 Task: Add Cedar's Mediterranean Foods Garlic Hommus to the cart.
Action: Mouse moved to (836, 271)
Screenshot: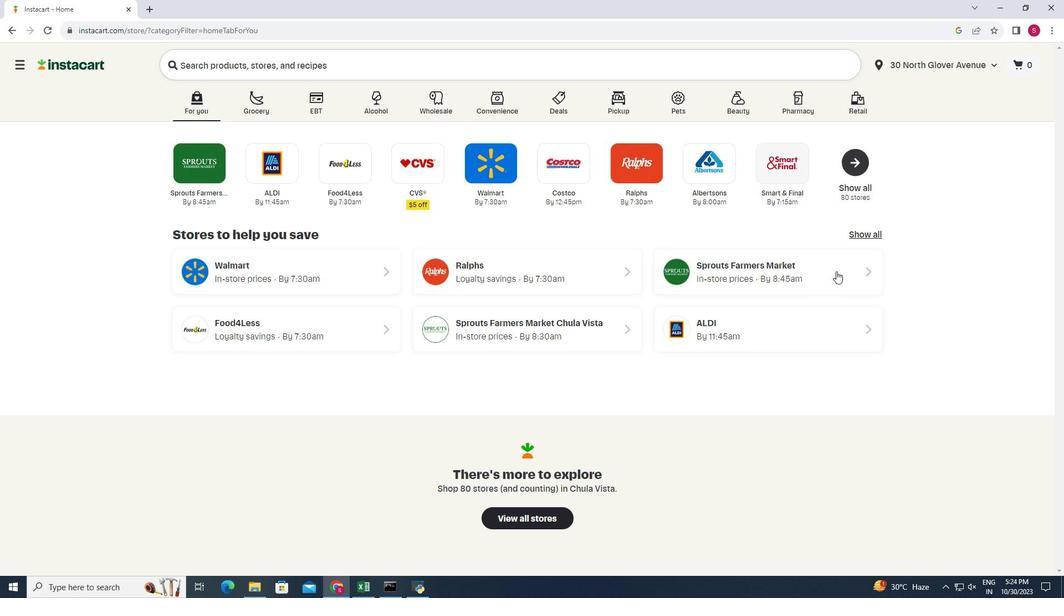 
Action: Mouse pressed left at (836, 271)
Screenshot: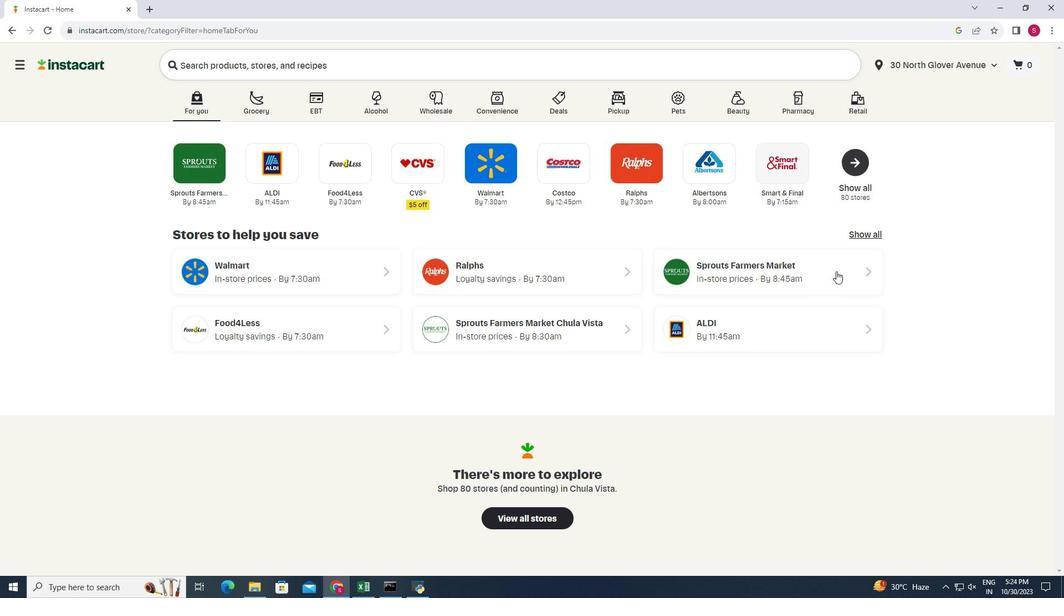 
Action: Mouse moved to (45, 487)
Screenshot: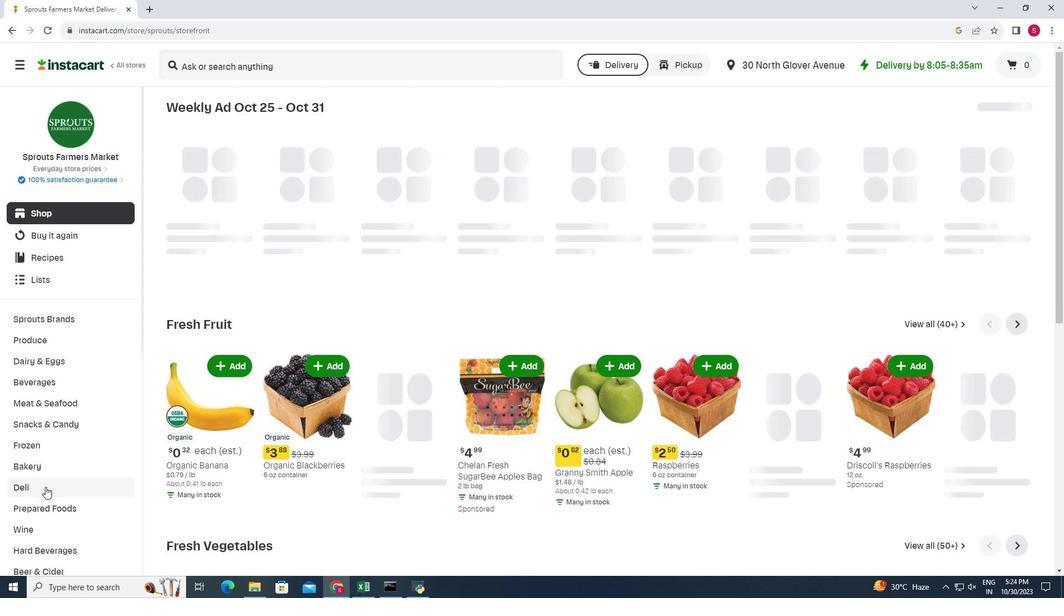 
Action: Mouse pressed left at (45, 487)
Screenshot: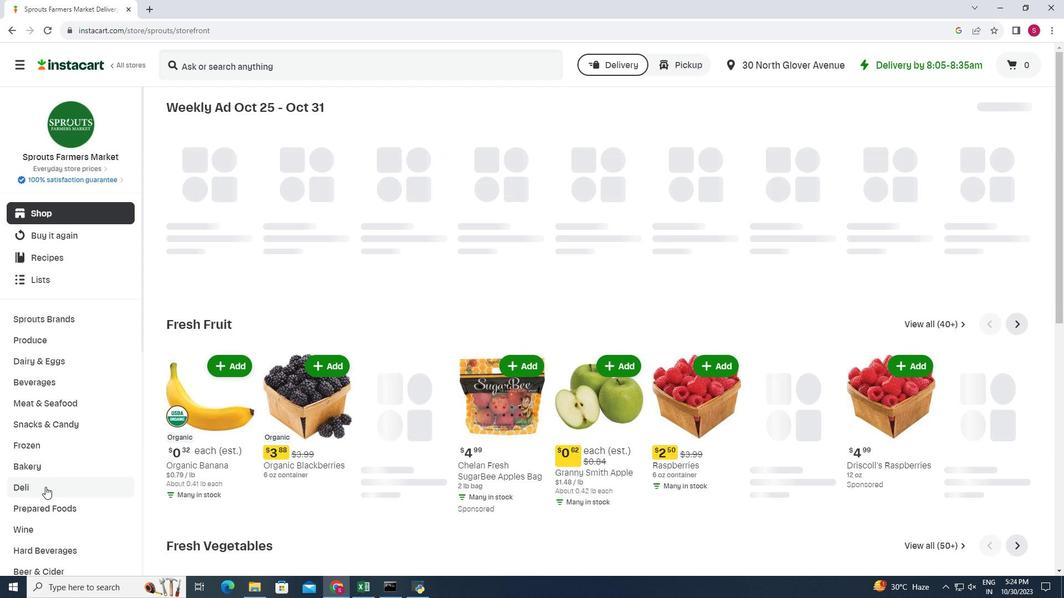 
Action: Mouse moved to (366, 136)
Screenshot: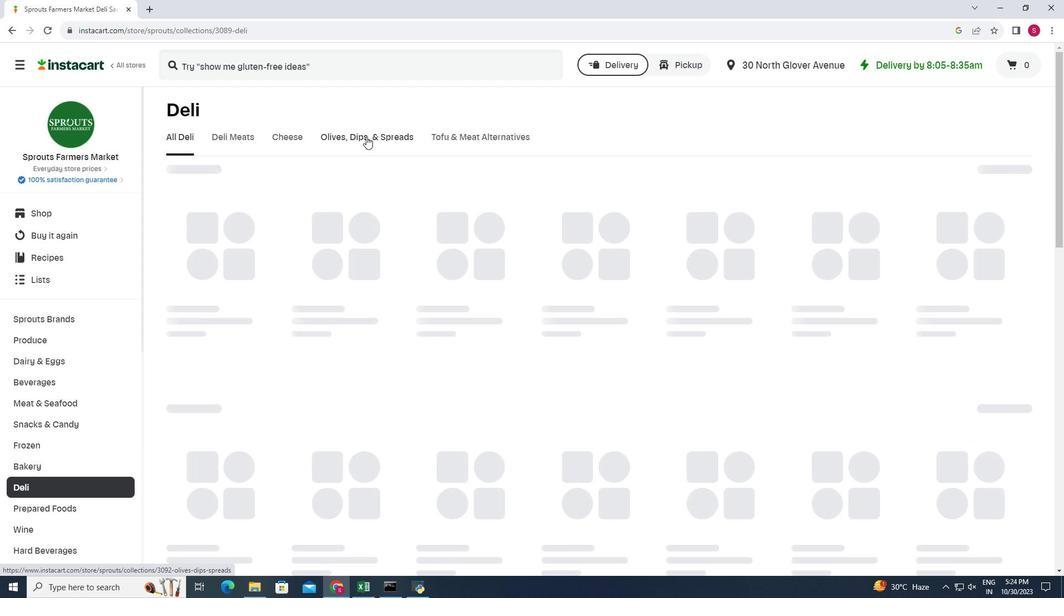 
Action: Mouse pressed left at (366, 136)
Screenshot: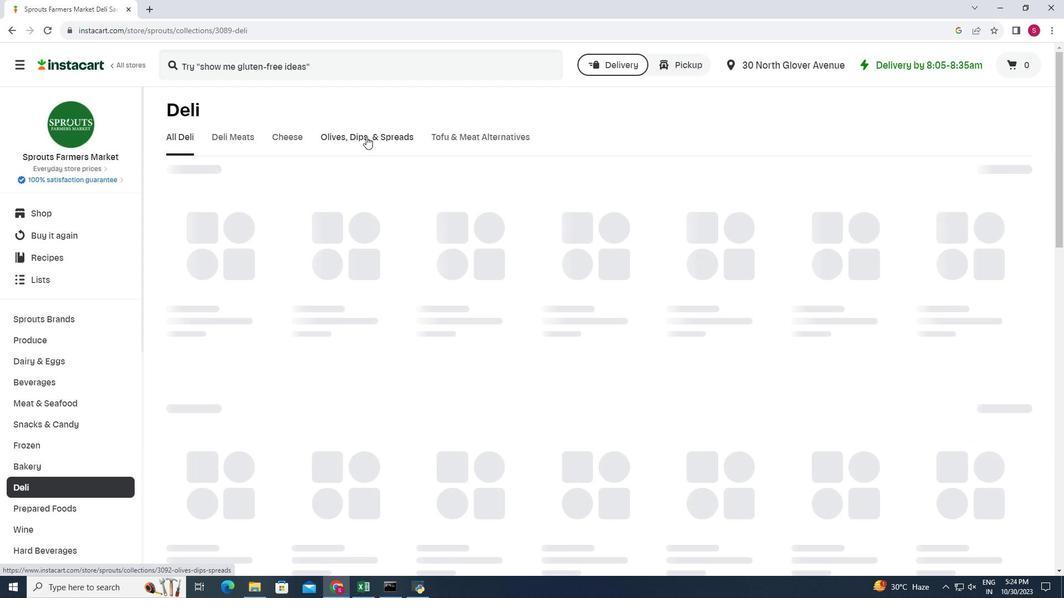 
Action: Mouse moved to (262, 183)
Screenshot: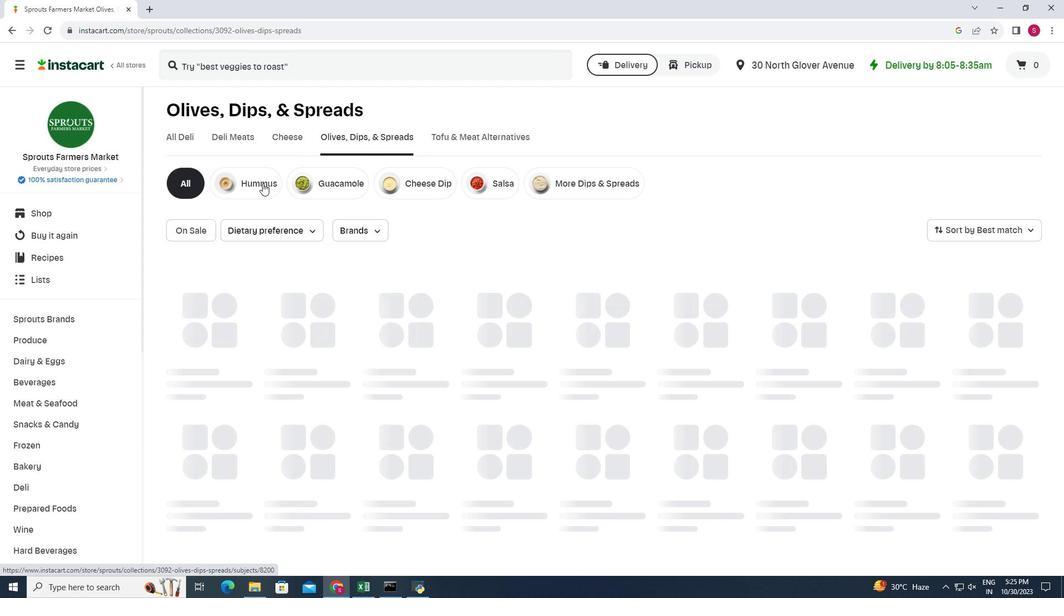 
Action: Mouse pressed left at (262, 183)
Screenshot: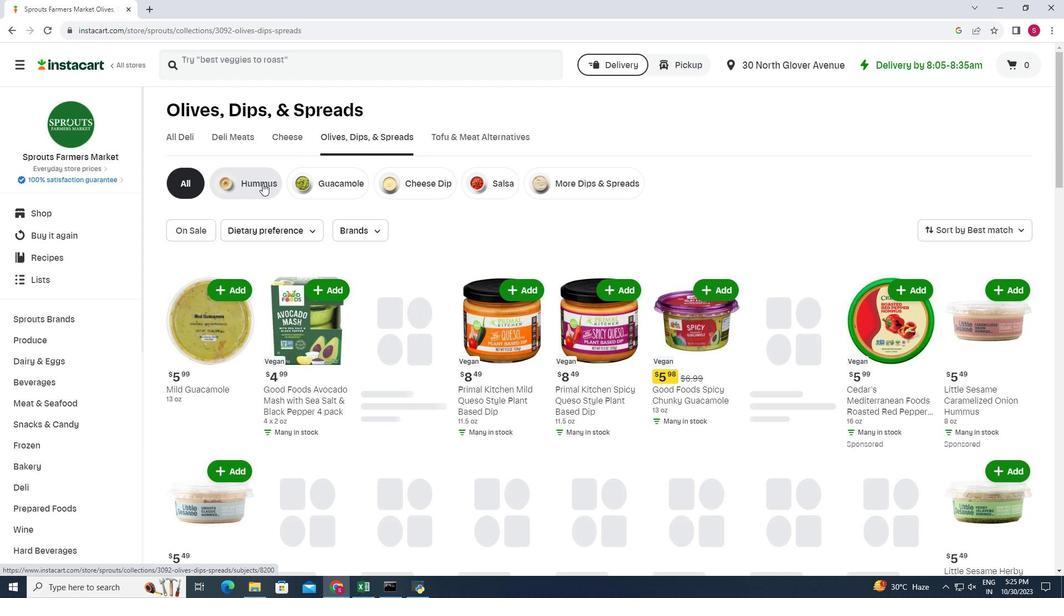 
Action: Mouse moved to (652, 216)
Screenshot: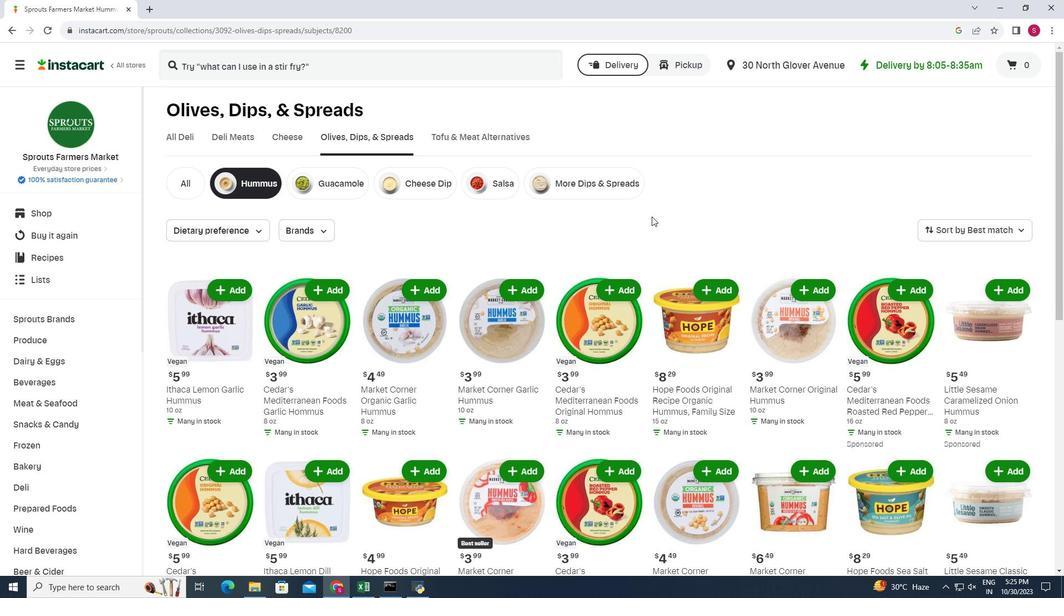 
Action: Mouse scrolled (652, 216) with delta (0, 0)
Screenshot: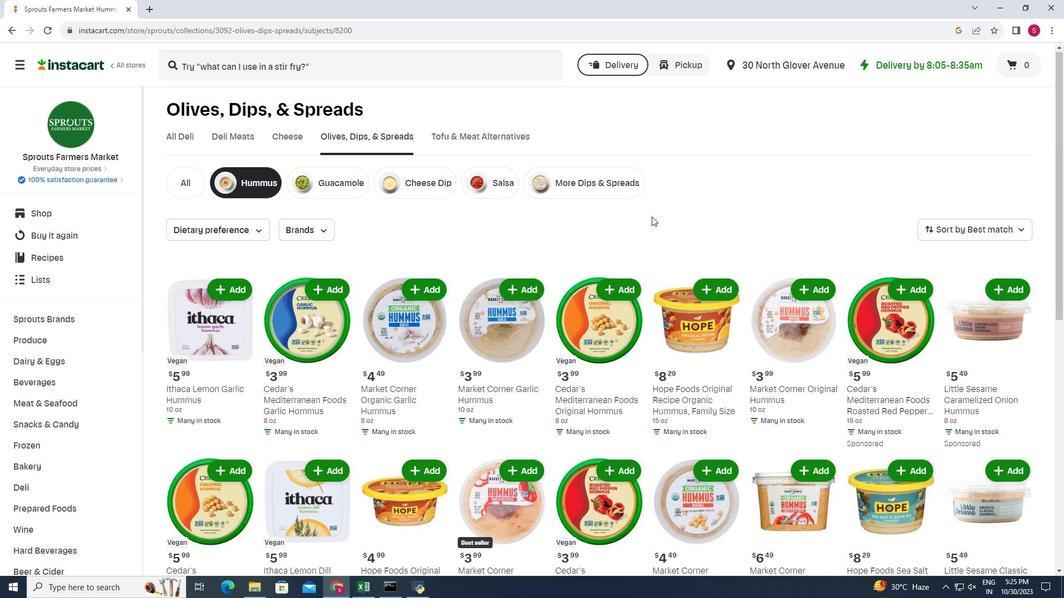 
Action: Mouse moved to (335, 234)
Screenshot: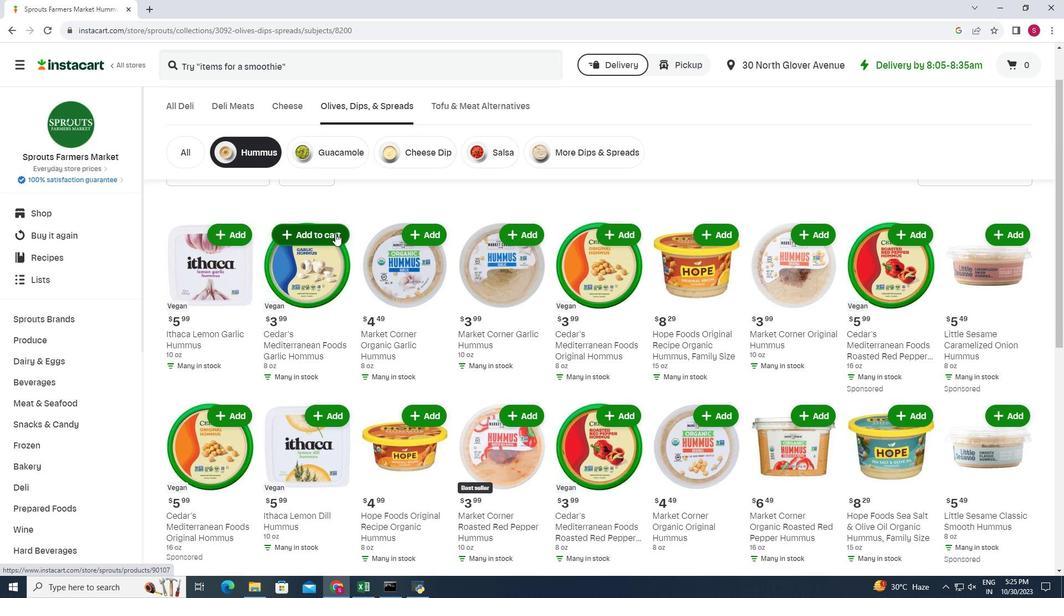 
Action: Mouse pressed left at (335, 234)
Screenshot: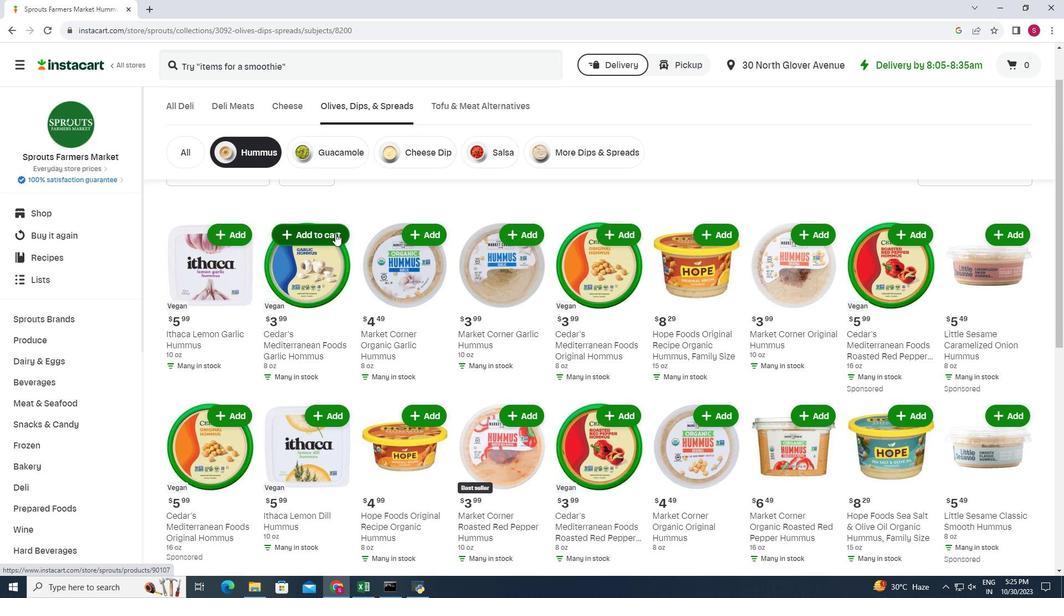 
Action: Mouse moved to (356, 210)
Screenshot: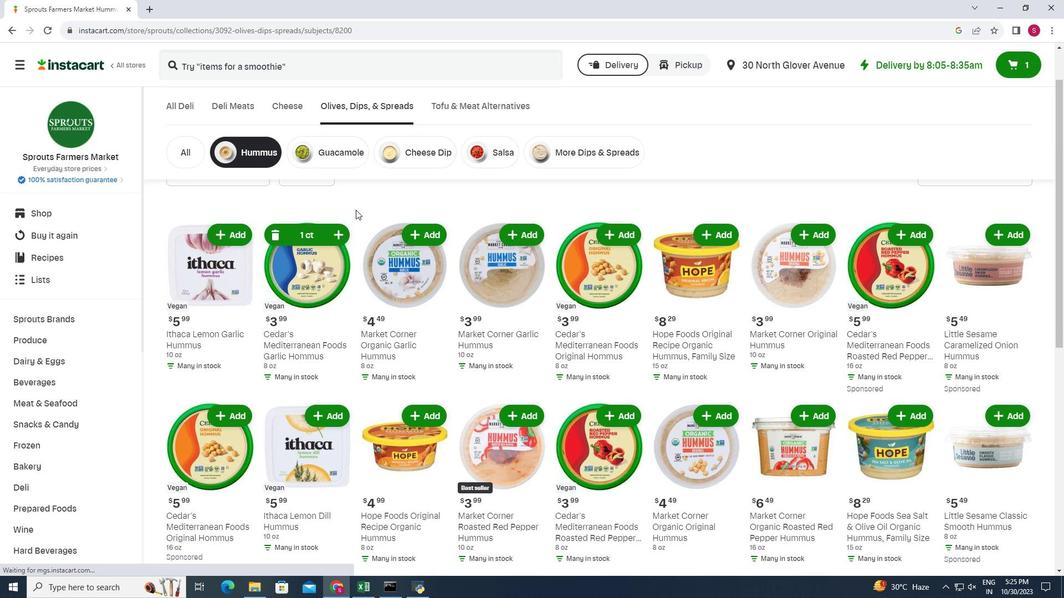 
